 Task: Look for products in the category "Cookies" with assorted flavor.
Action: Mouse moved to (698, 265)
Screenshot: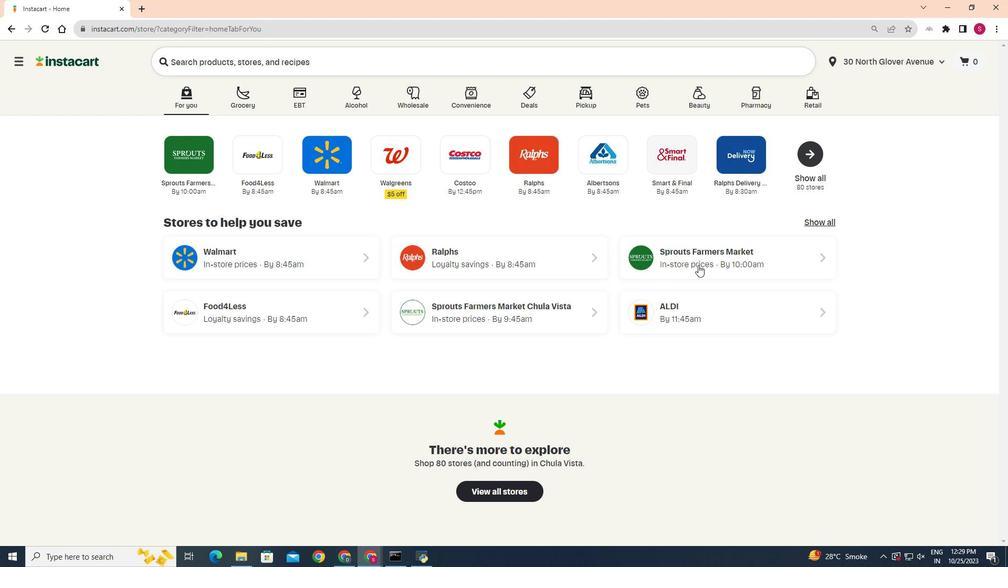 
Action: Mouse pressed left at (698, 265)
Screenshot: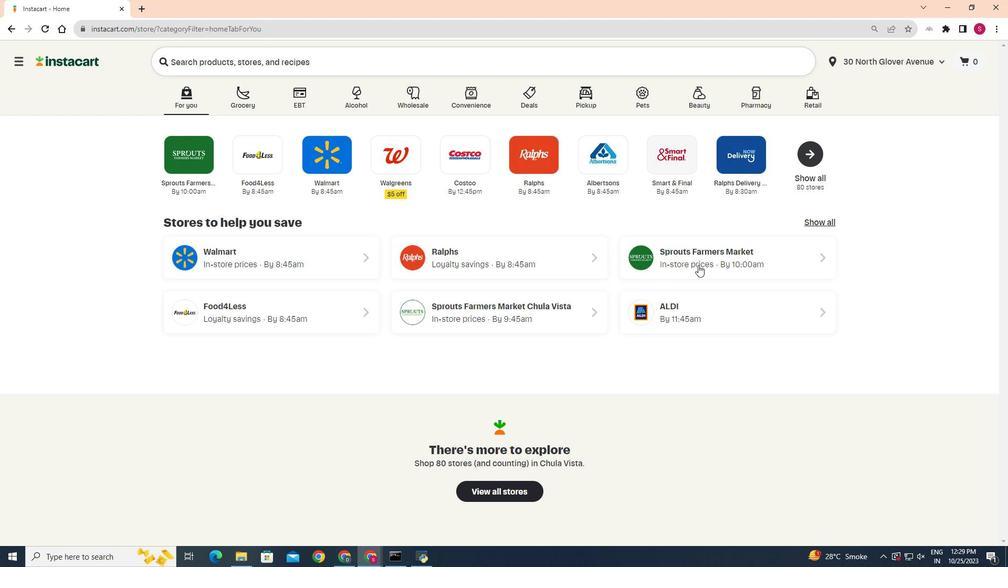 
Action: Mouse moved to (34, 456)
Screenshot: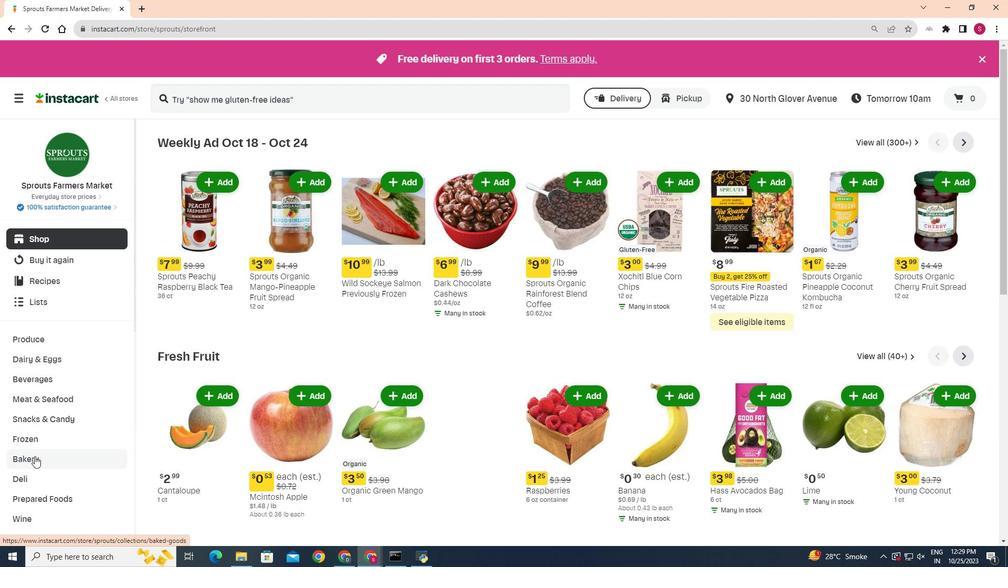 
Action: Mouse pressed left at (34, 456)
Screenshot: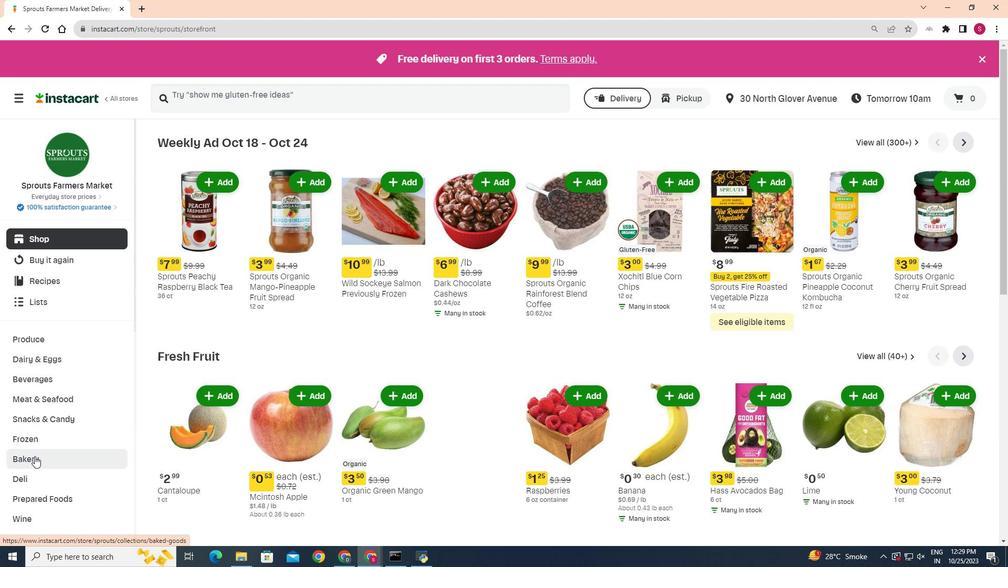 
Action: Mouse moved to (357, 162)
Screenshot: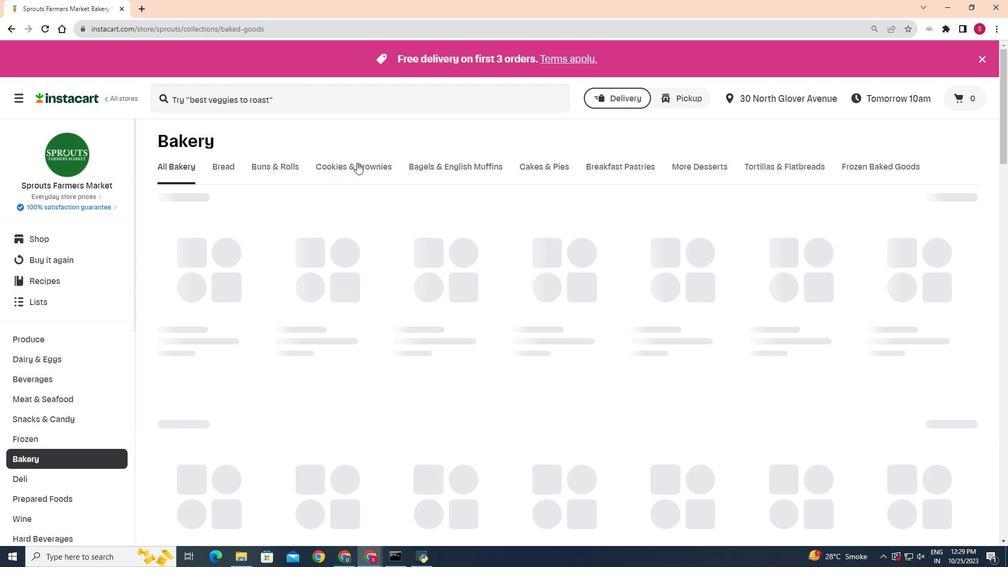 
Action: Mouse pressed left at (357, 162)
Screenshot: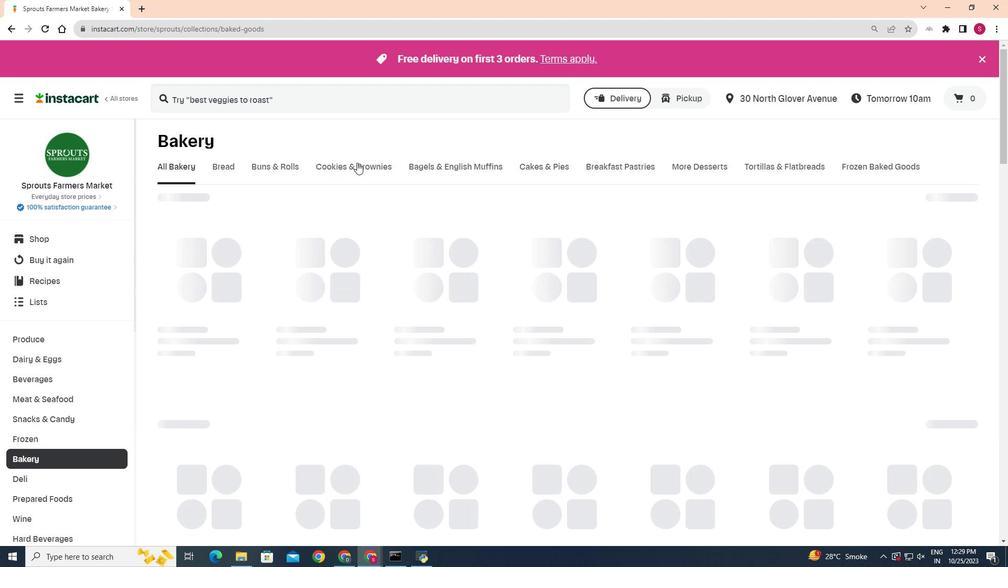 
Action: Mouse moved to (199, 262)
Screenshot: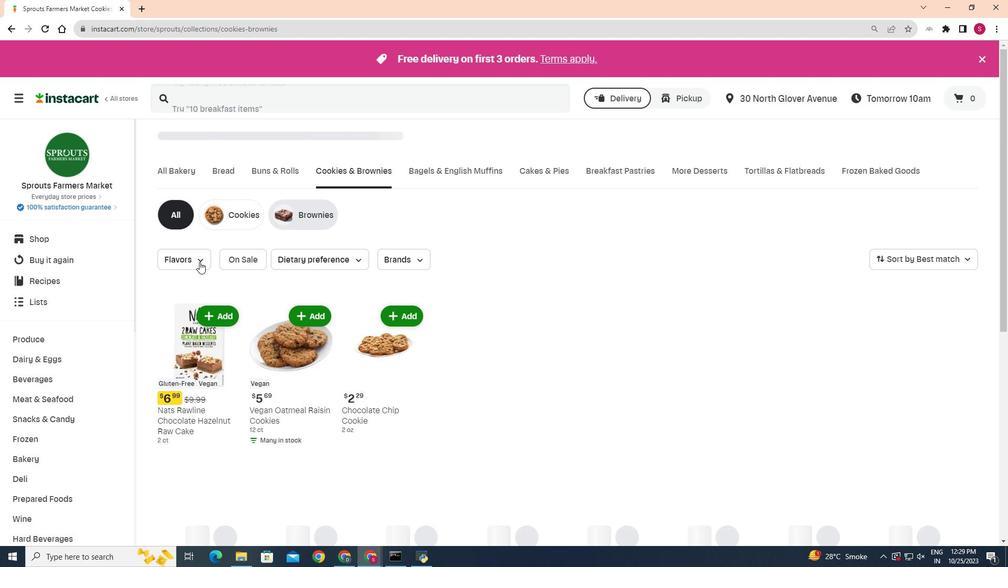 
Action: Mouse pressed left at (199, 262)
Screenshot: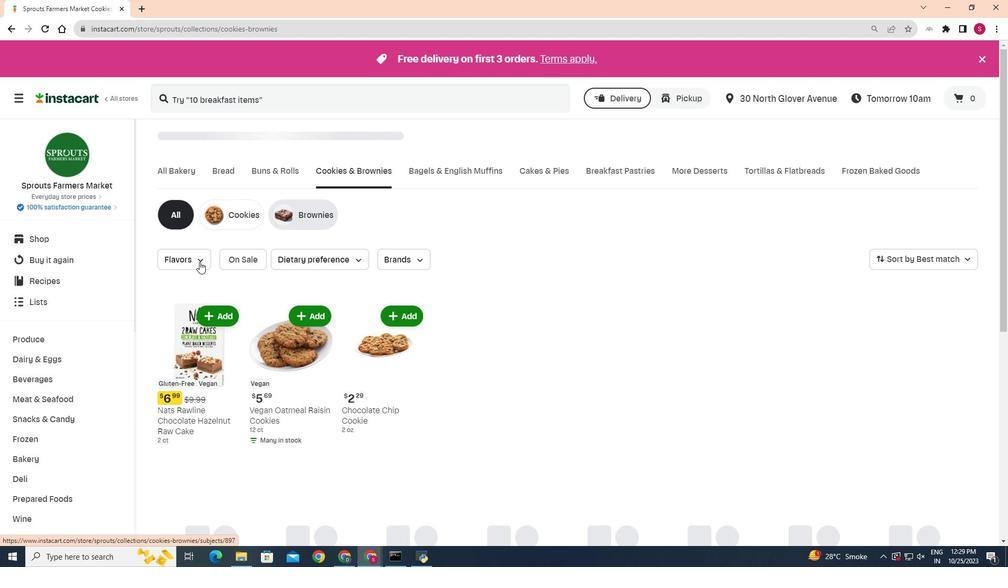 
Action: Mouse moved to (238, 213)
Screenshot: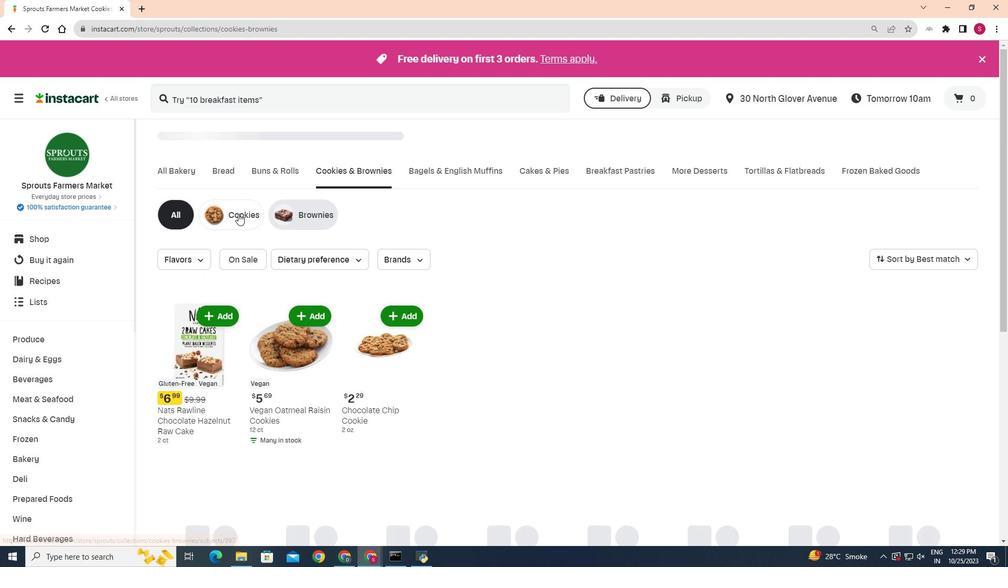 
Action: Mouse pressed left at (238, 213)
Screenshot: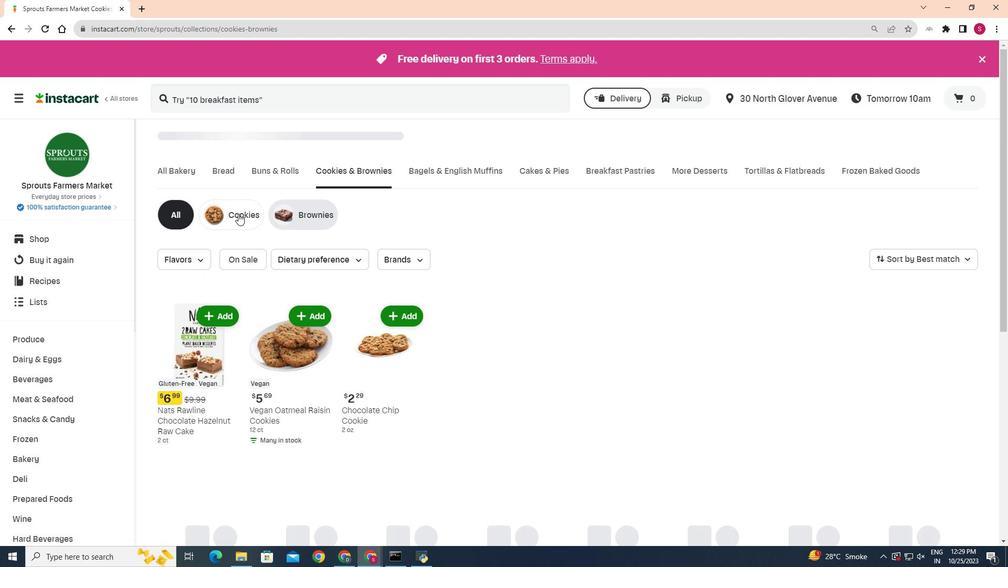 
Action: Mouse pressed left at (238, 213)
Screenshot: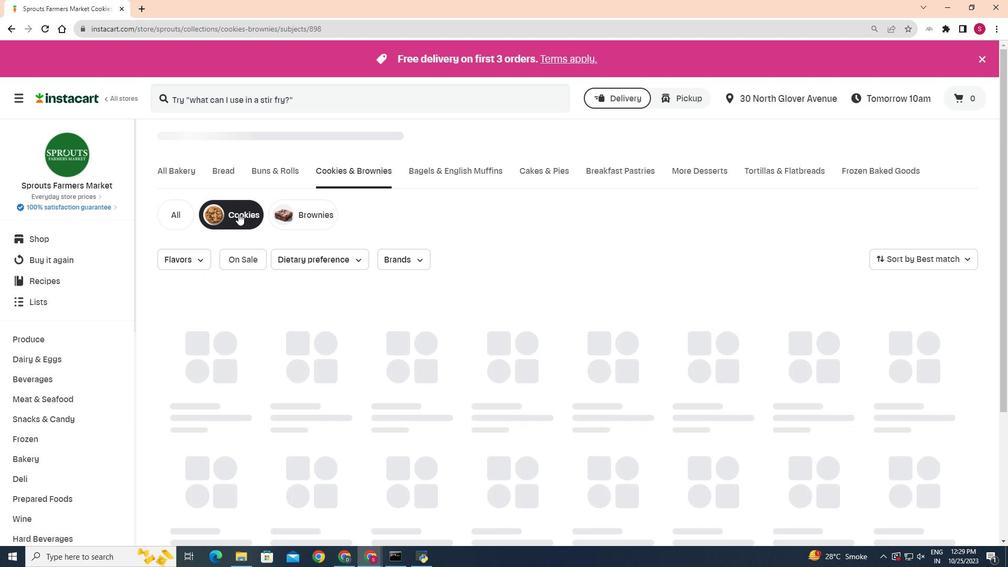 
Action: Mouse moved to (204, 251)
Screenshot: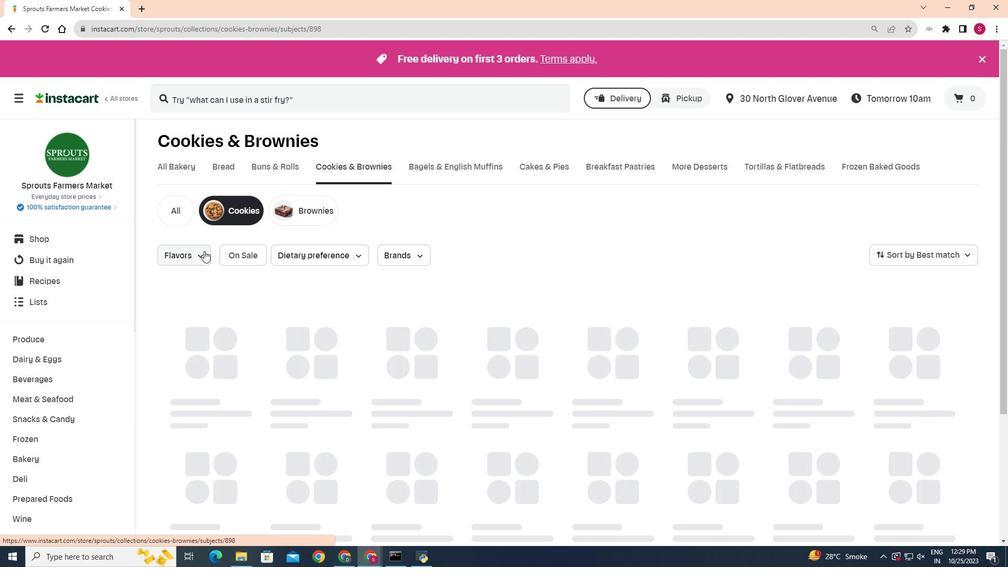 
Action: Mouse pressed left at (204, 251)
Screenshot: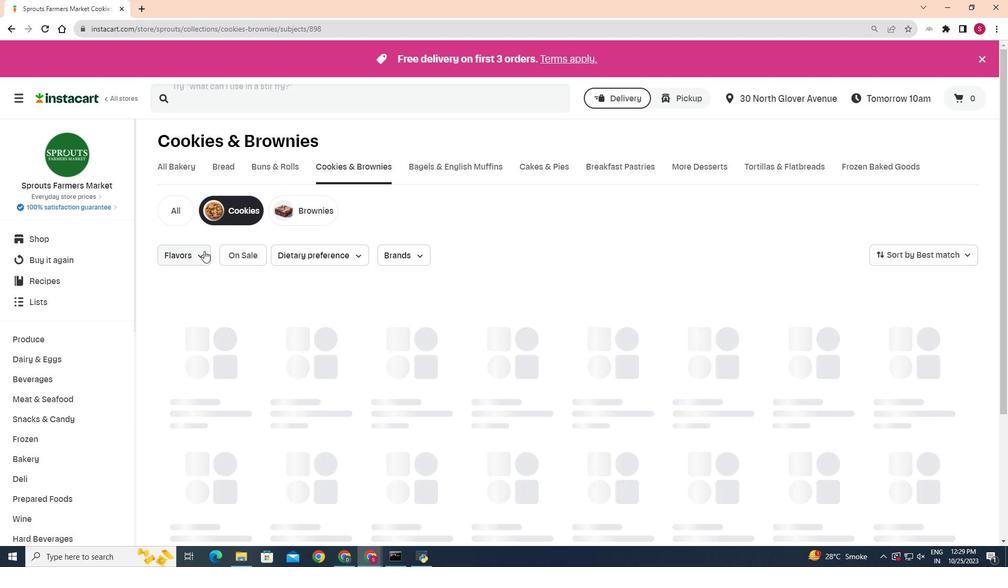 
Action: Mouse moved to (177, 390)
Screenshot: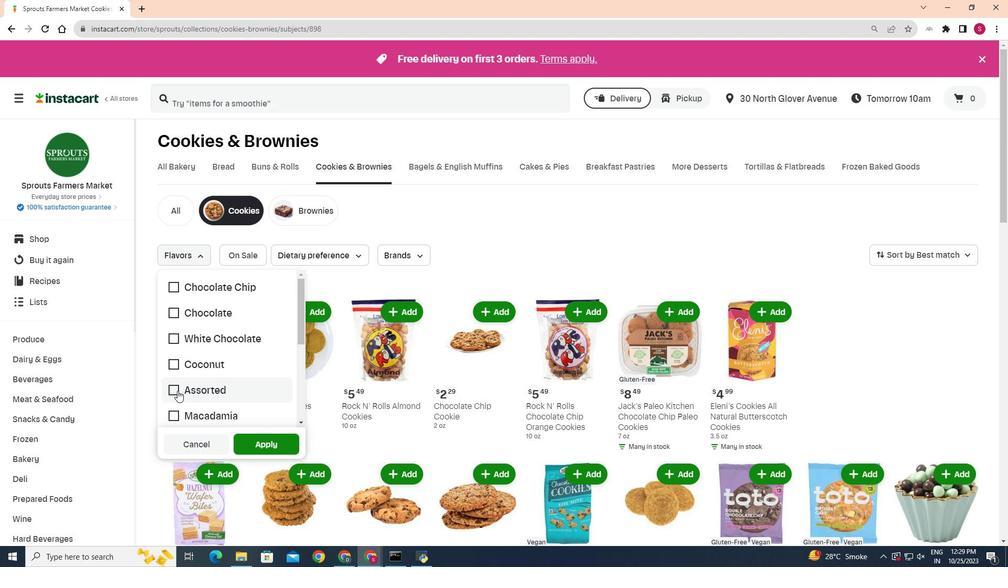 
Action: Mouse pressed left at (177, 390)
Screenshot: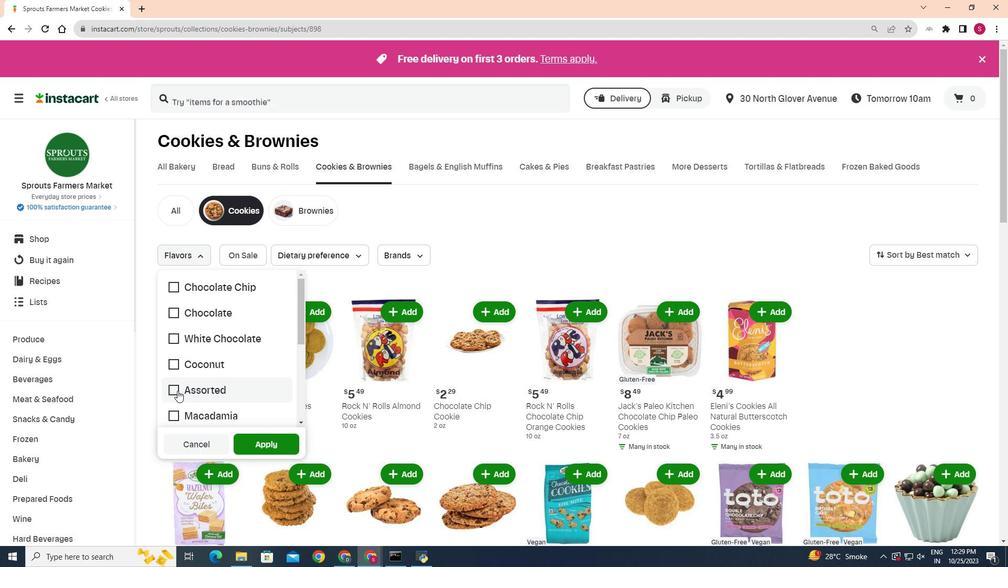 
Action: Mouse moved to (267, 440)
Screenshot: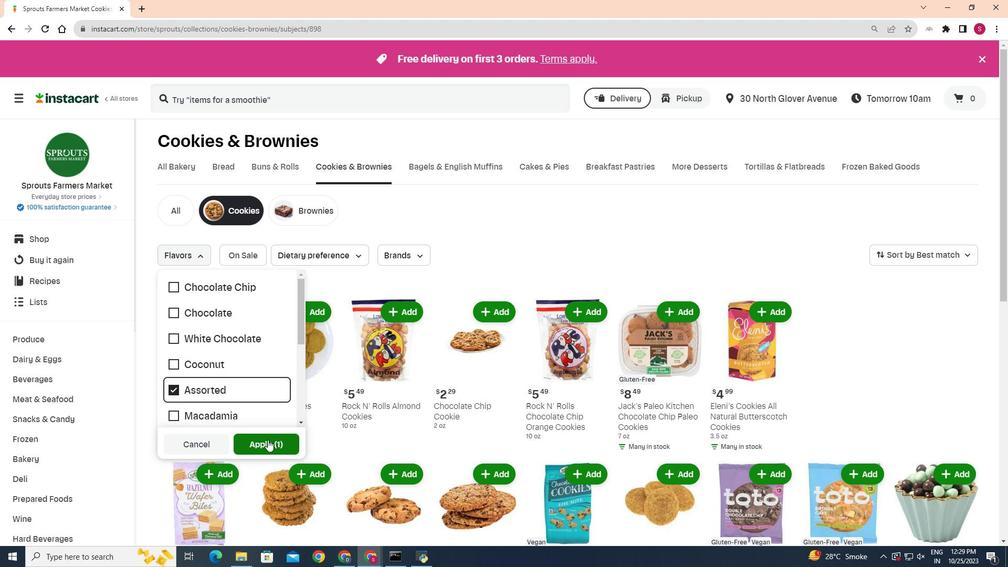 
Action: Mouse pressed left at (267, 440)
Screenshot: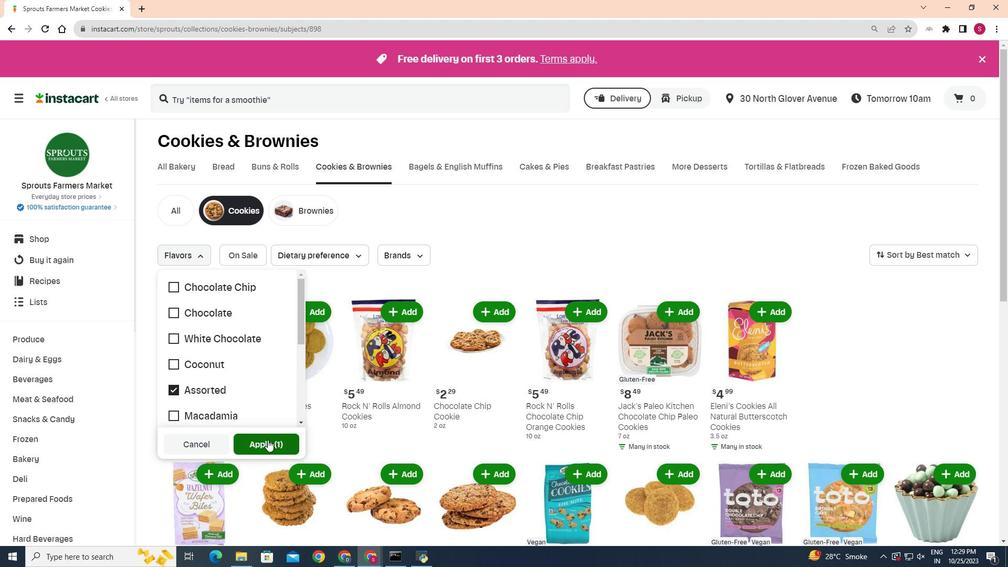 
Action: Mouse moved to (603, 343)
Screenshot: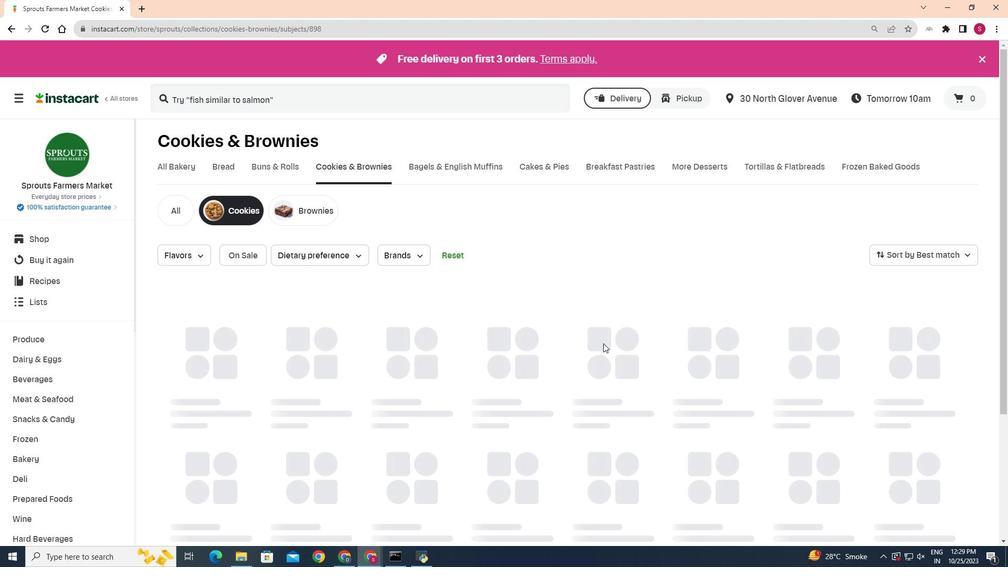 
